 Task: In job post updates turn off email notifications.
Action: Mouse moved to (832, 67)
Screenshot: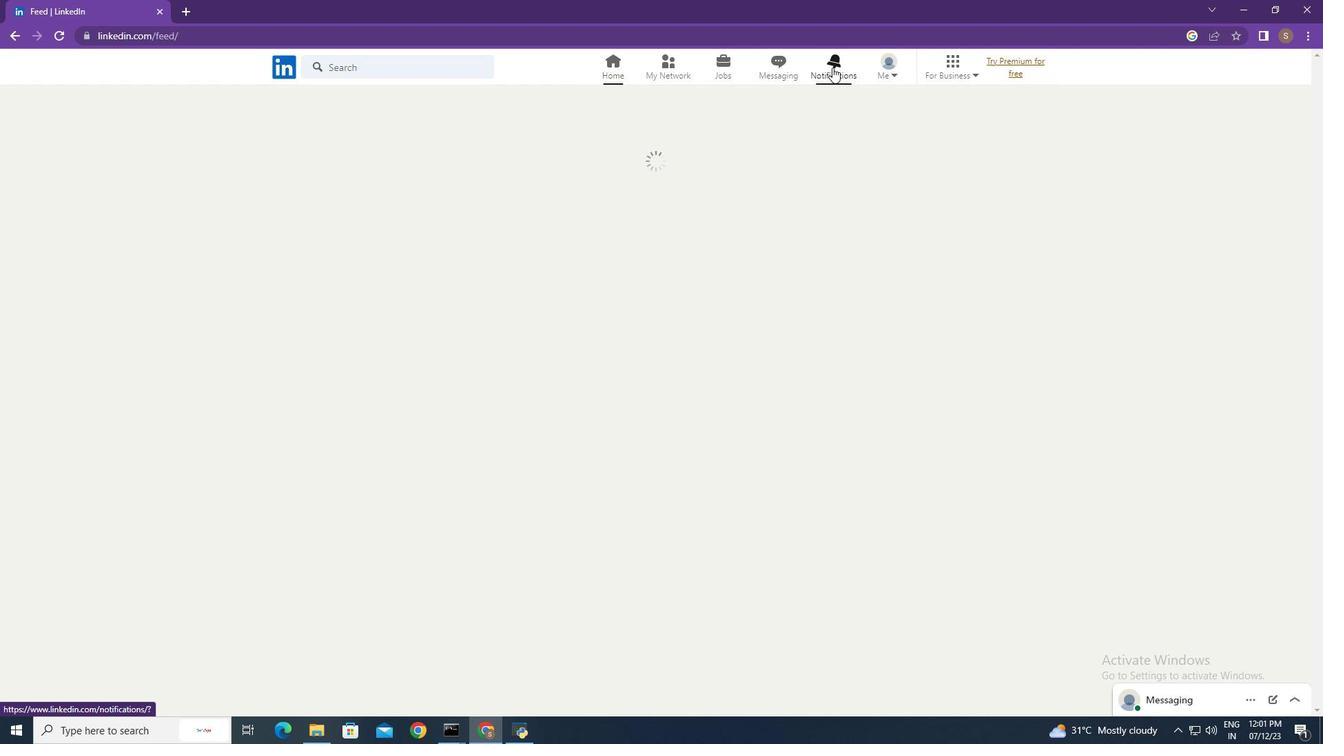 
Action: Mouse pressed left at (832, 67)
Screenshot: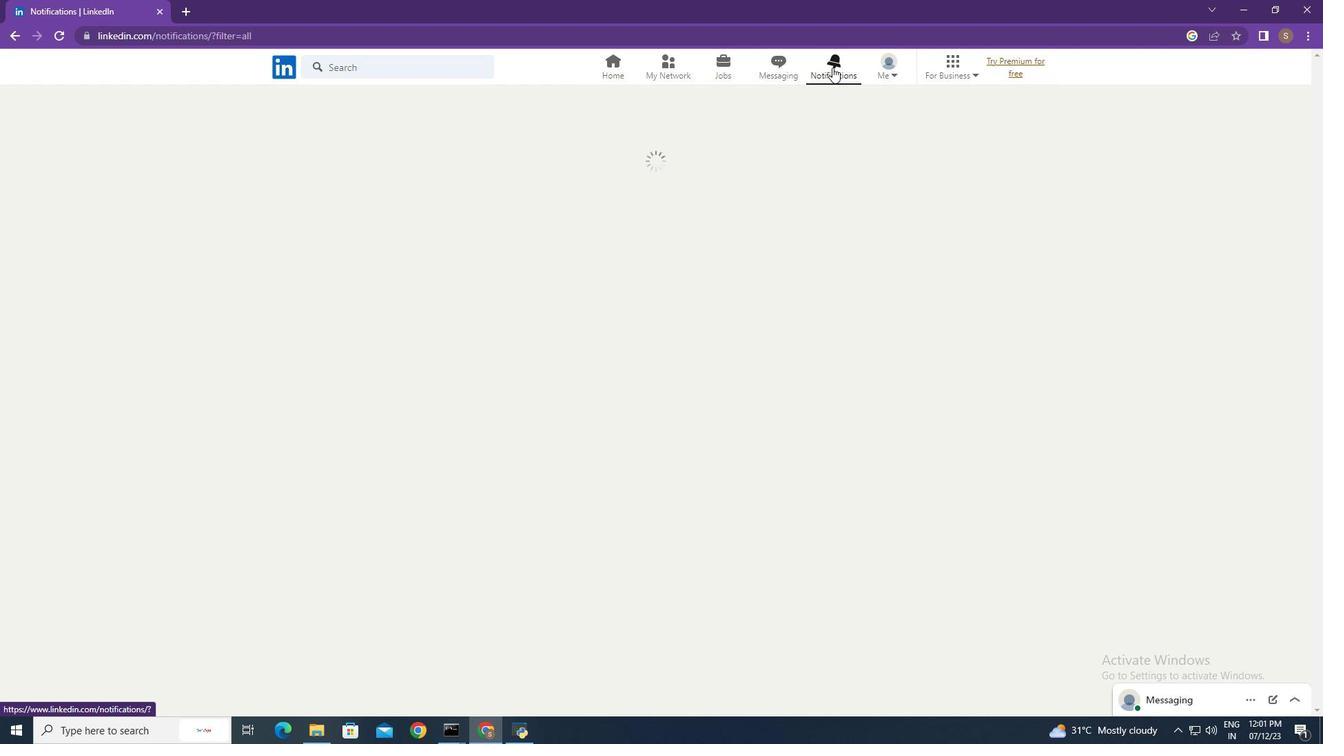 
Action: Mouse moved to (314, 161)
Screenshot: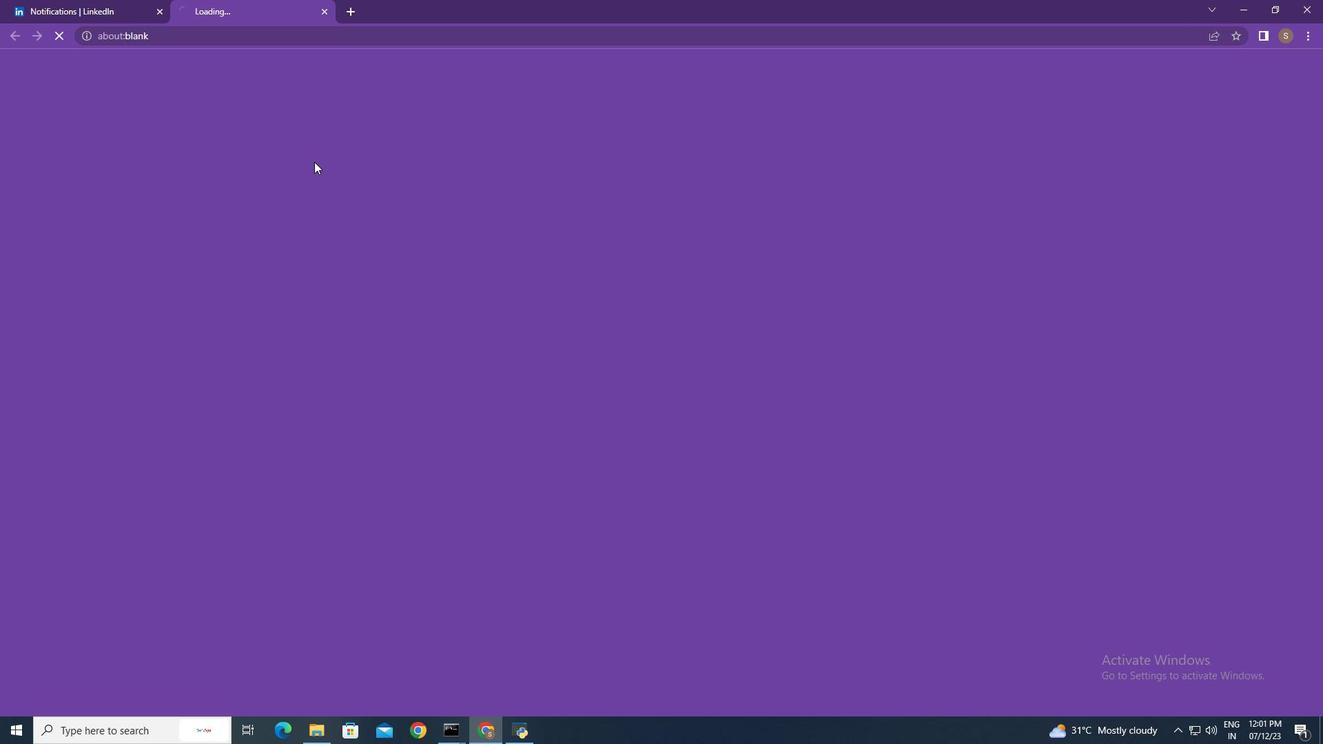 
Action: Mouse pressed left at (314, 161)
Screenshot: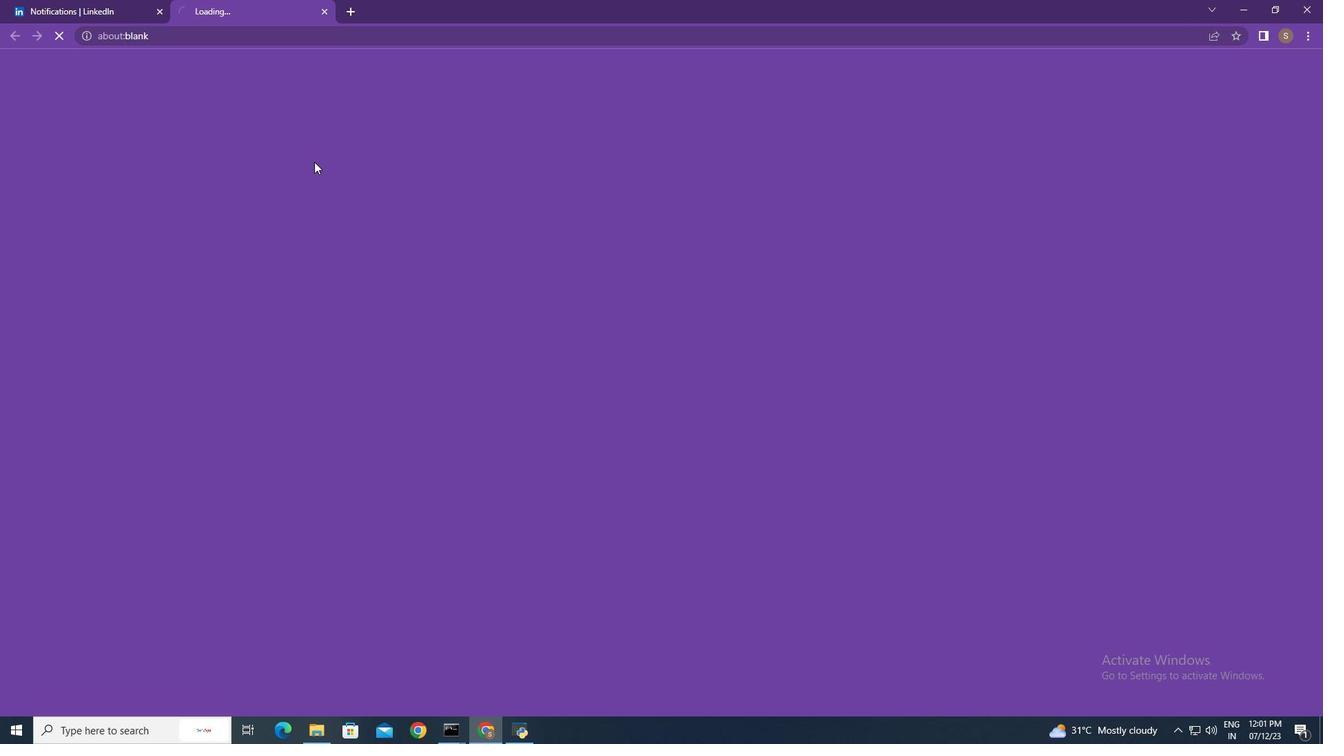 
Action: Mouse moved to (896, 248)
Screenshot: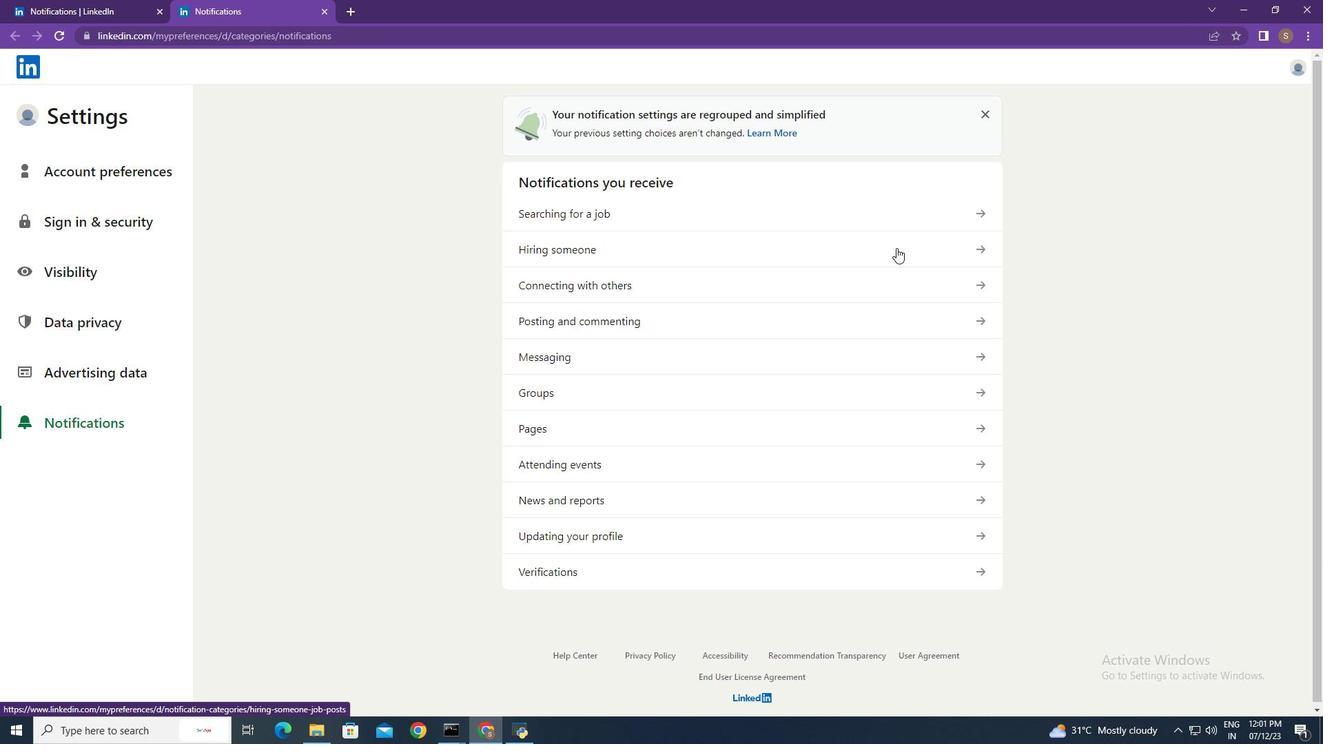 
Action: Mouse pressed left at (896, 248)
Screenshot: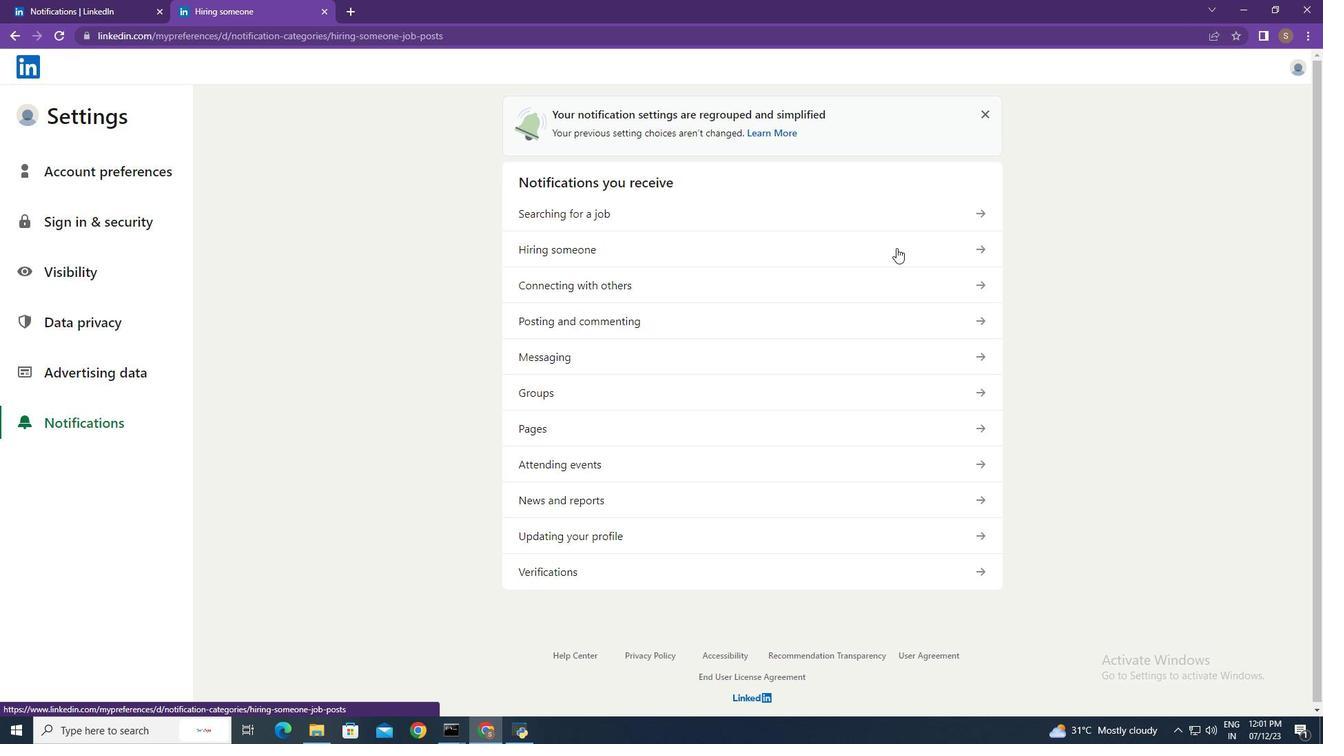 
Action: Mouse moved to (970, 250)
Screenshot: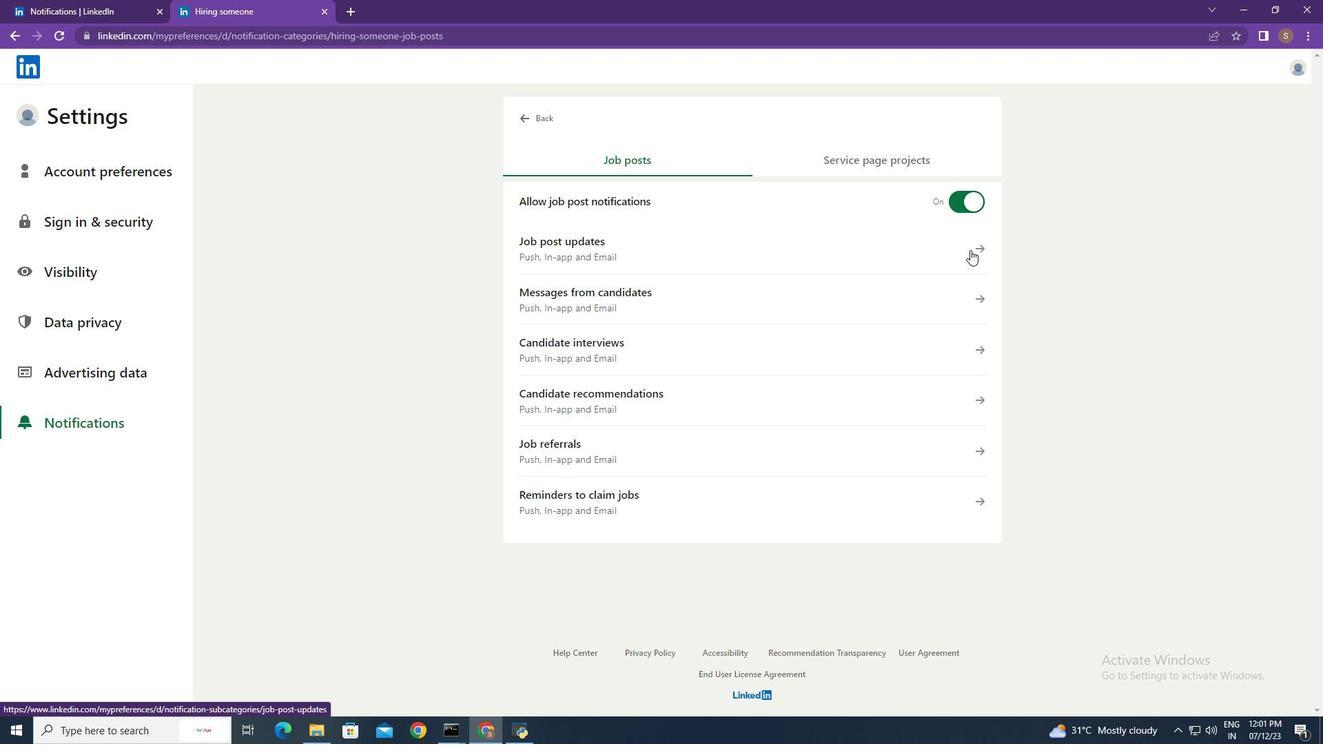 
Action: Mouse pressed left at (970, 250)
Screenshot: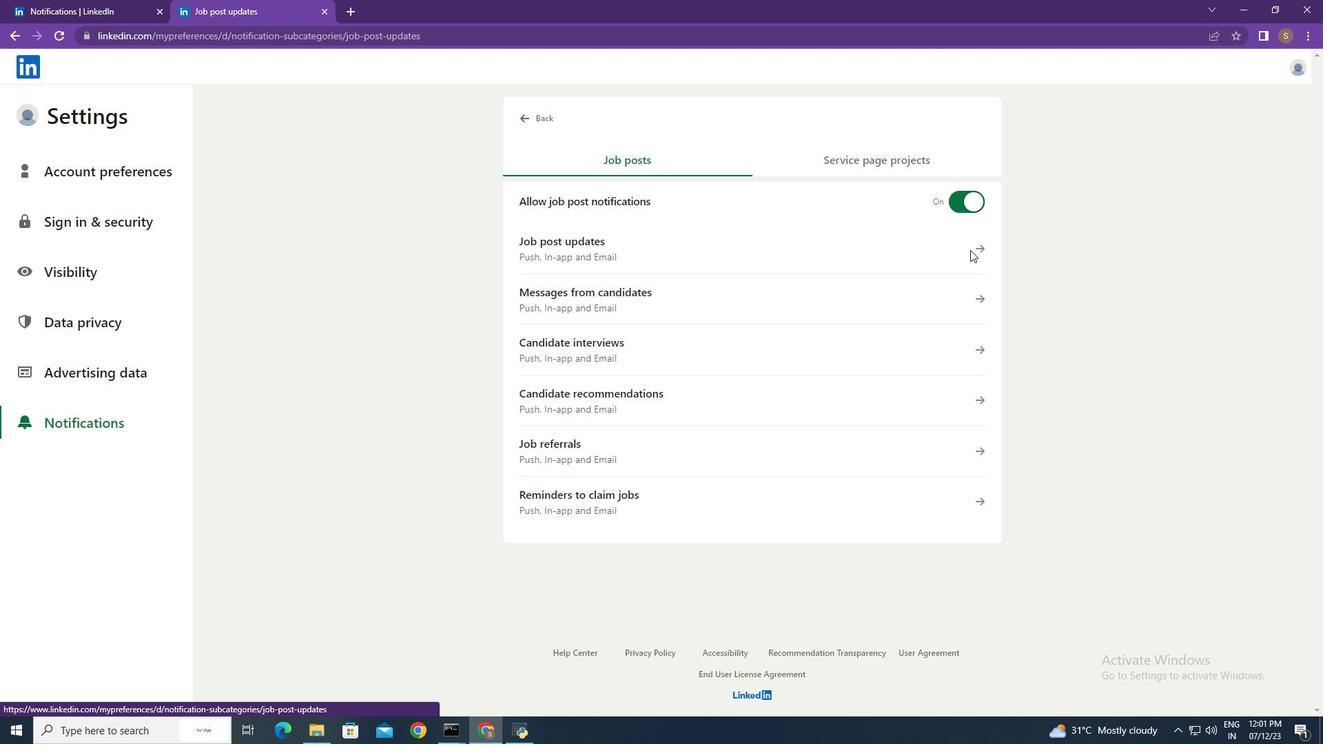 
Action: Mouse moved to (967, 352)
Screenshot: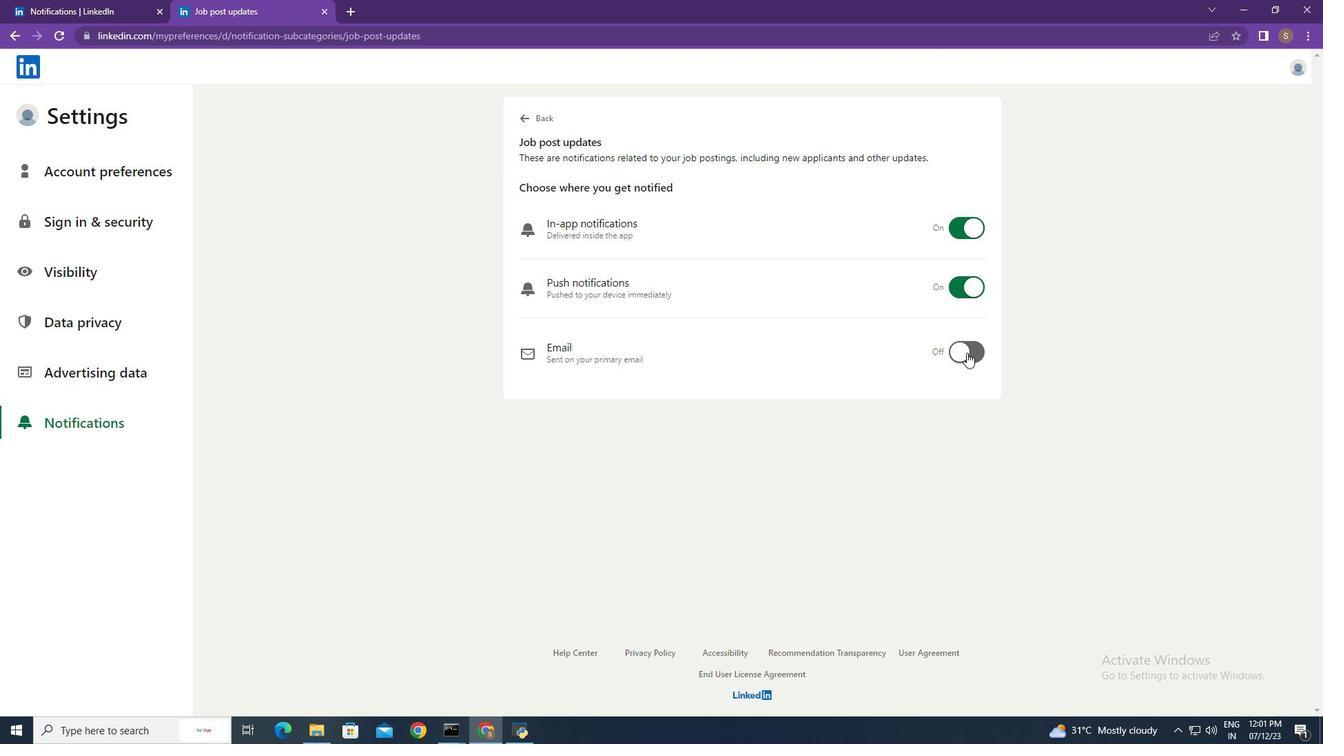 
Action: Mouse pressed left at (967, 352)
Screenshot: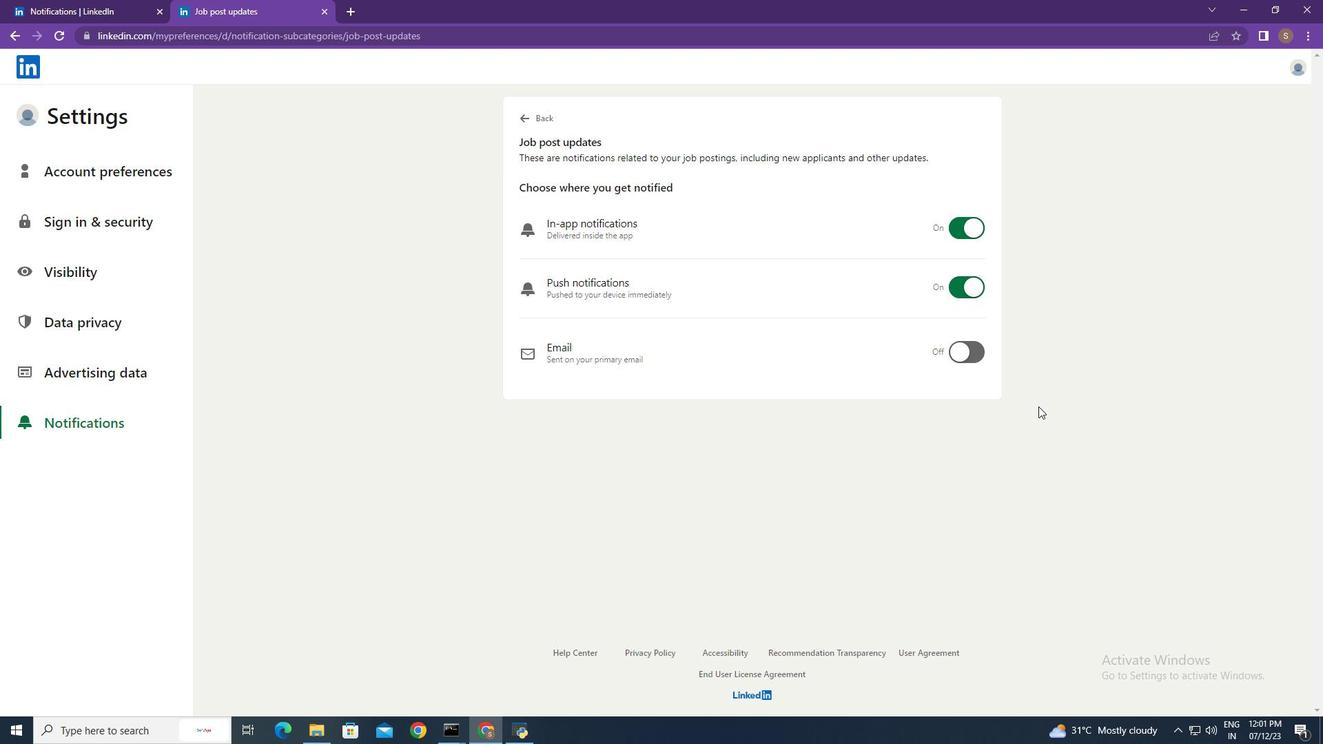 
Action: Mouse moved to (1125, 398)
Screenshot: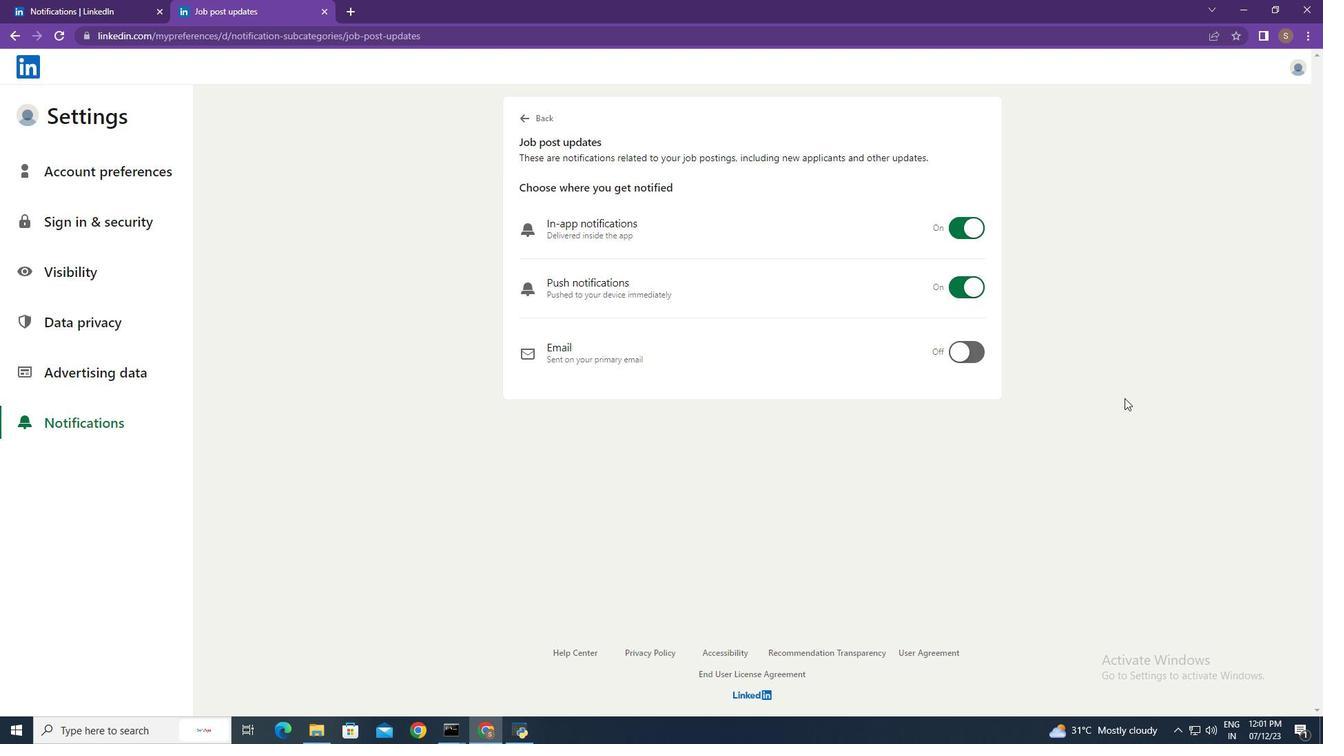 
